 Task: In the  document floraandfauna.txt Use the tool word Count 'and display word count while typing' Create the translated copy of the document in  'Chinese (Simplified)' Change notification to  Comments for you
Action: Key pressed 9
Screenshot: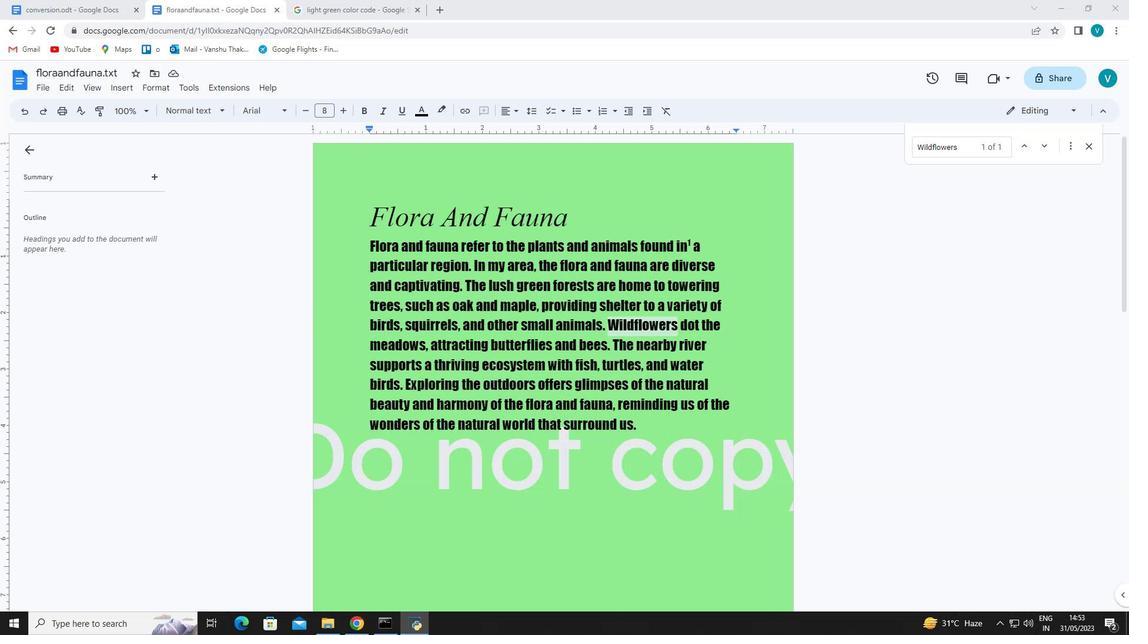 
Action: Mouse moved to (201, 88)
Screenshot: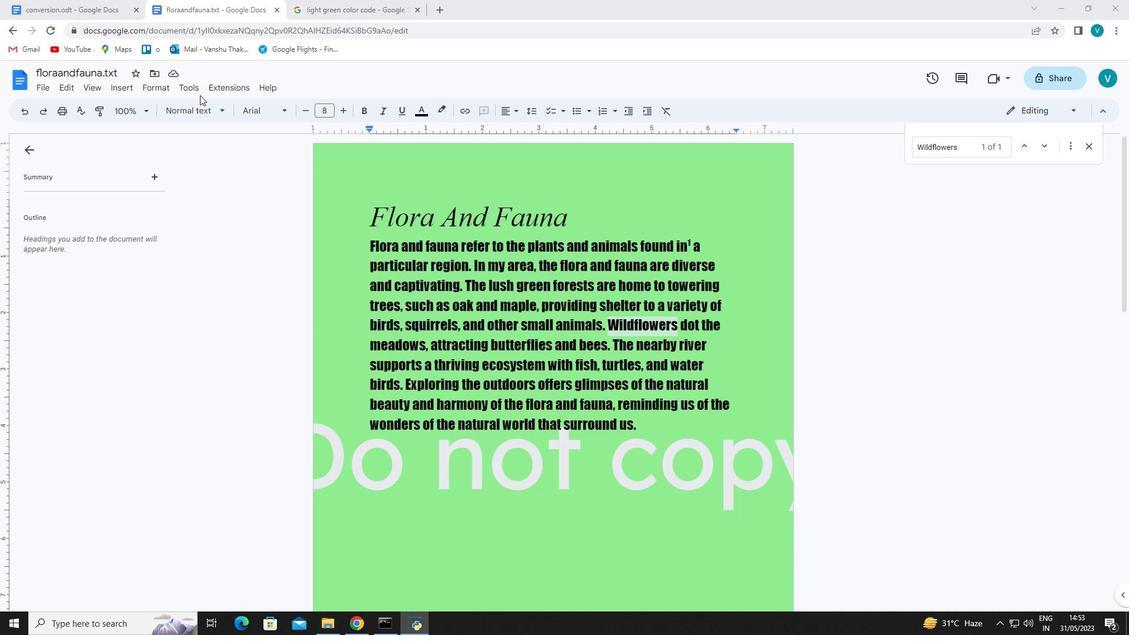 
Action: Mouse pressed left at (201, 88)
Screenshot: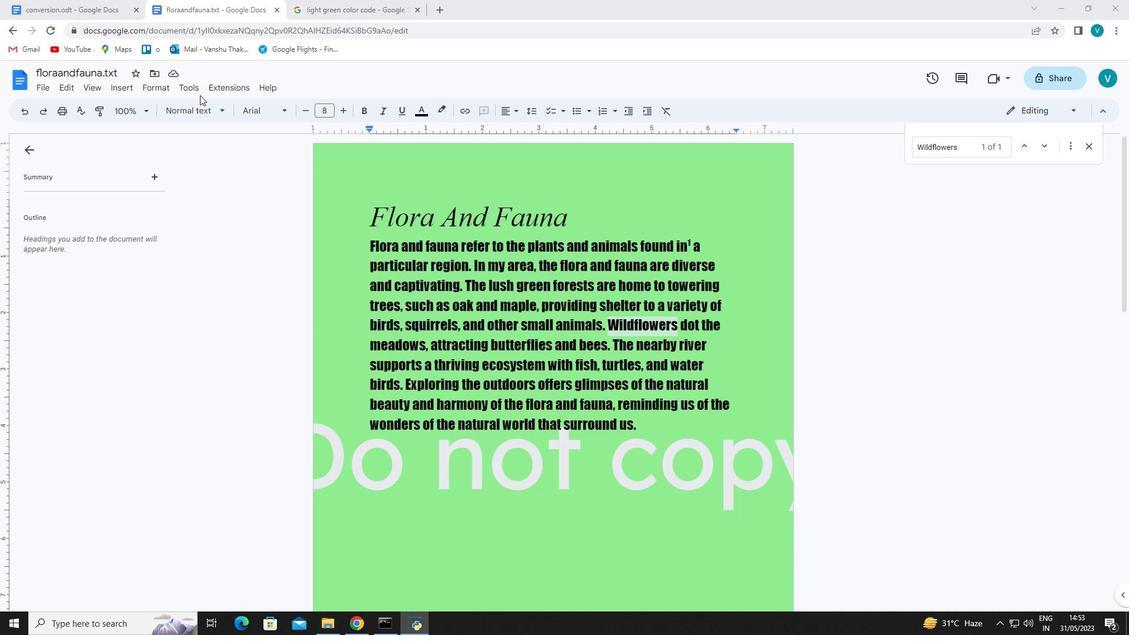 
Action: Mouse moved to (215, 125)
Screenshot: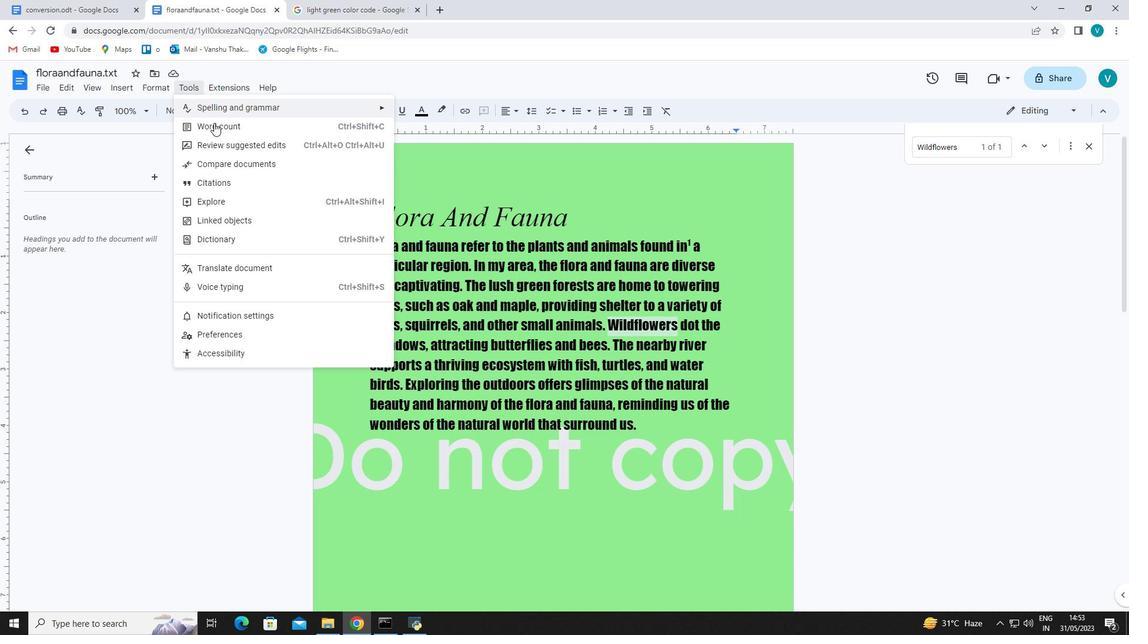 
Action: Mouse pressed left at (215, 125)
Screenshot: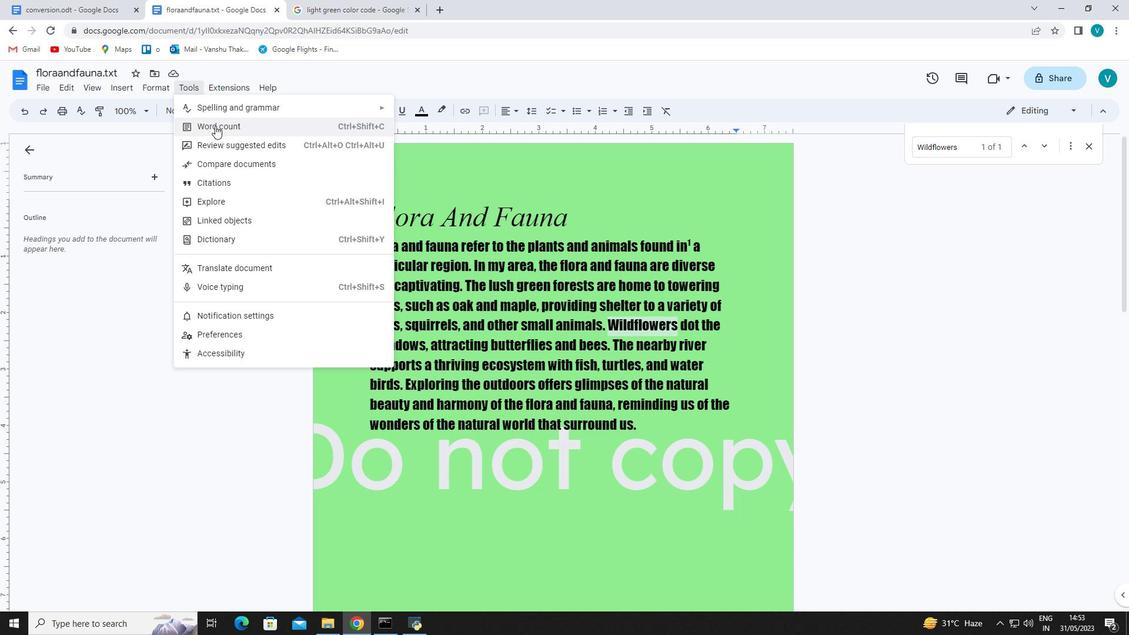 
Action: Mouse moved to (488, 389)
Screenshot: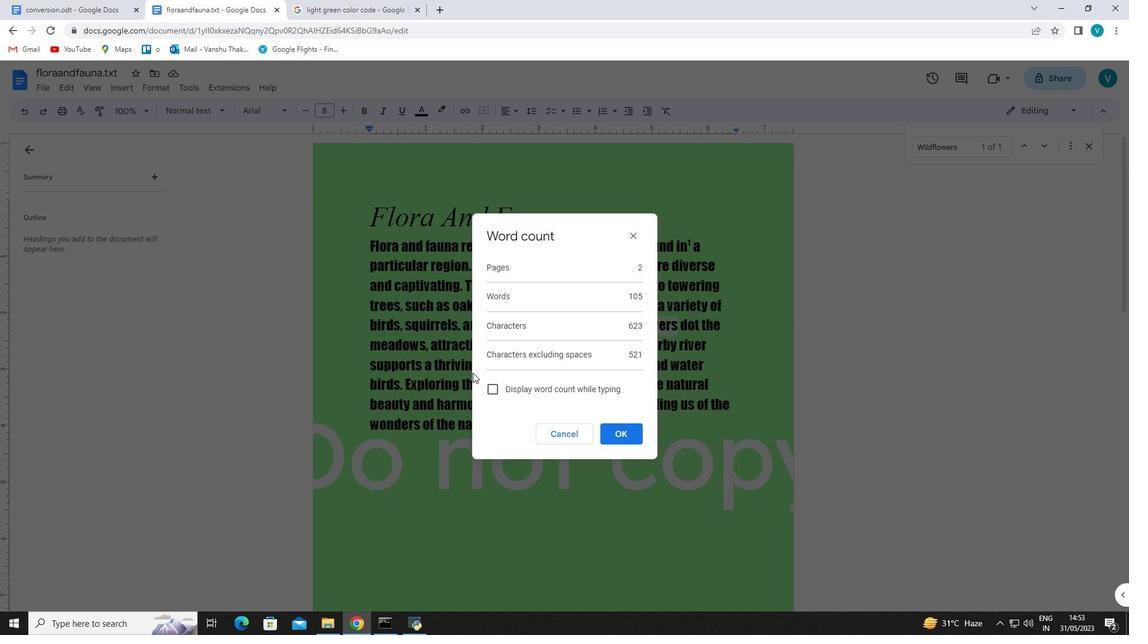 
Action: Mouse pressed left at (488, 389)
Screenshot: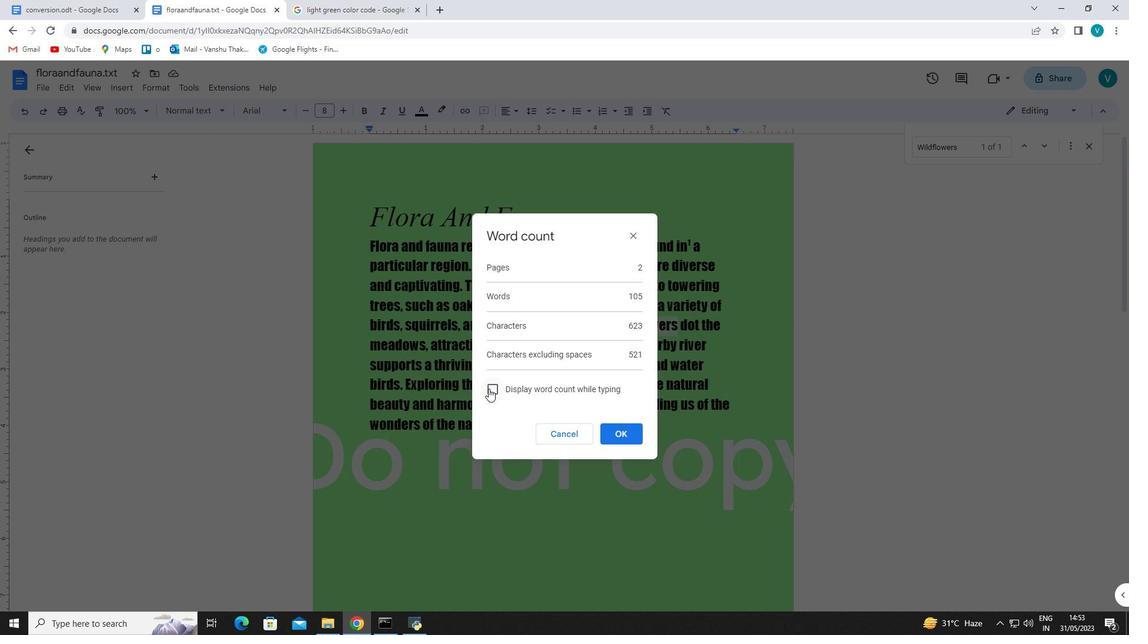 
Action: Mouse moved to (631, 428)
Screenshot: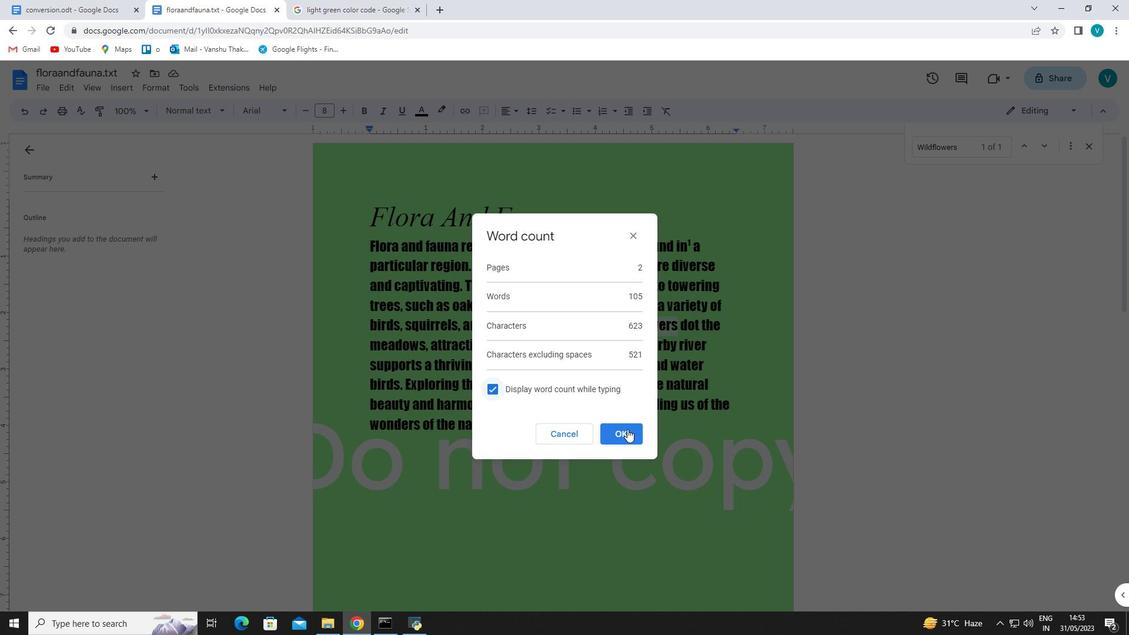 
Action: Mouse pressed left at (631, 428)
Screenshot: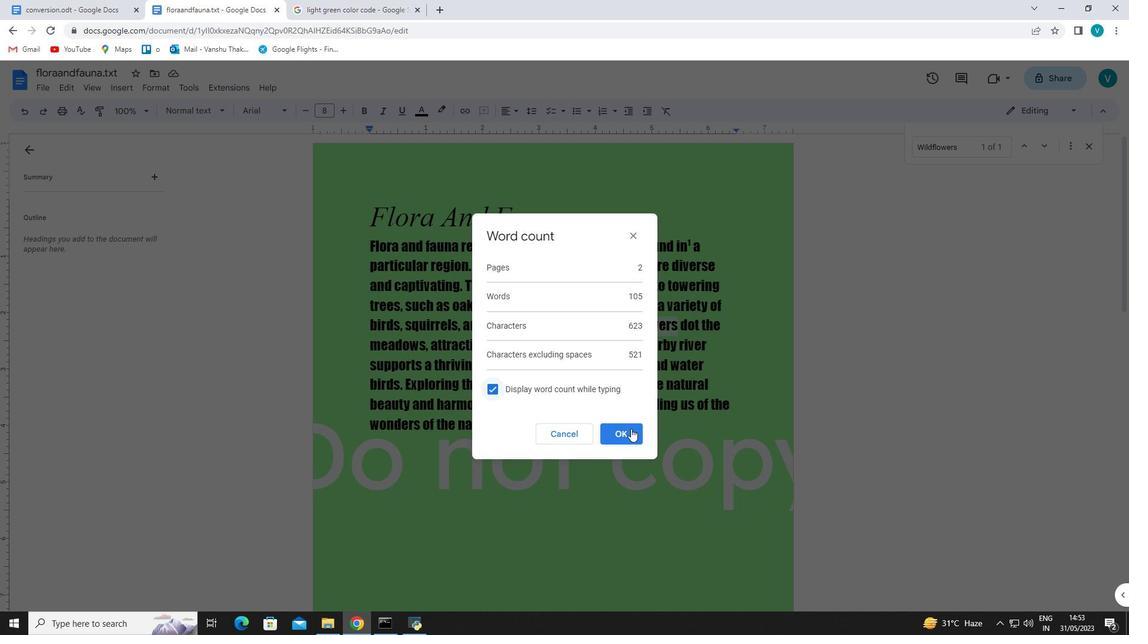 
Action: Mouse moved to (194, 82)
Screenshot: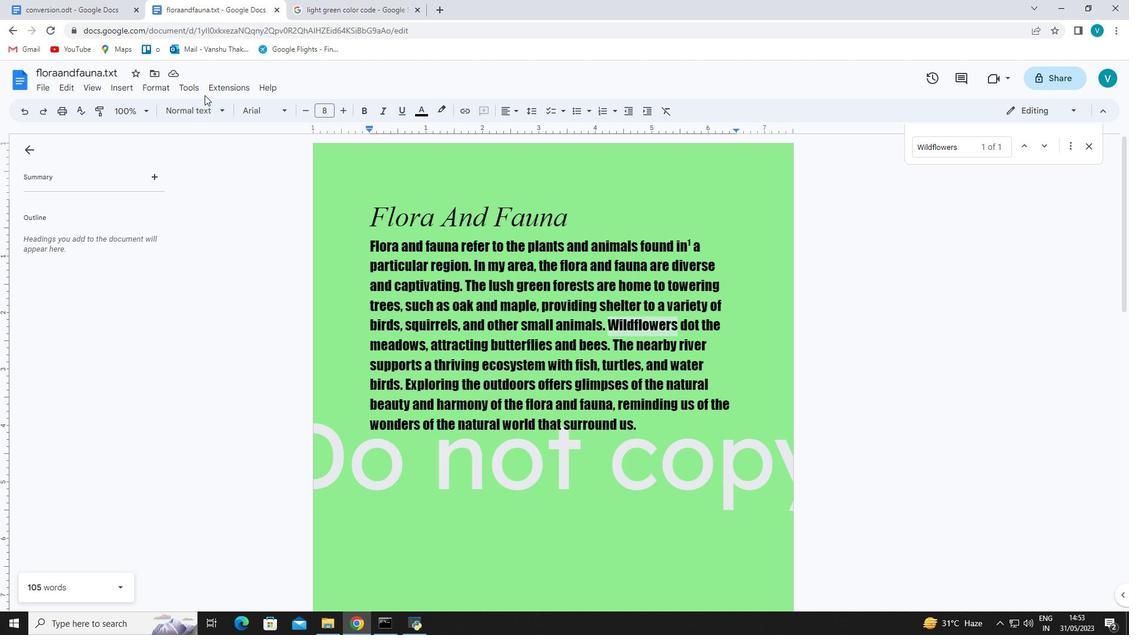 
Action: Mouse pressed left at (194, 82)
Screenshot: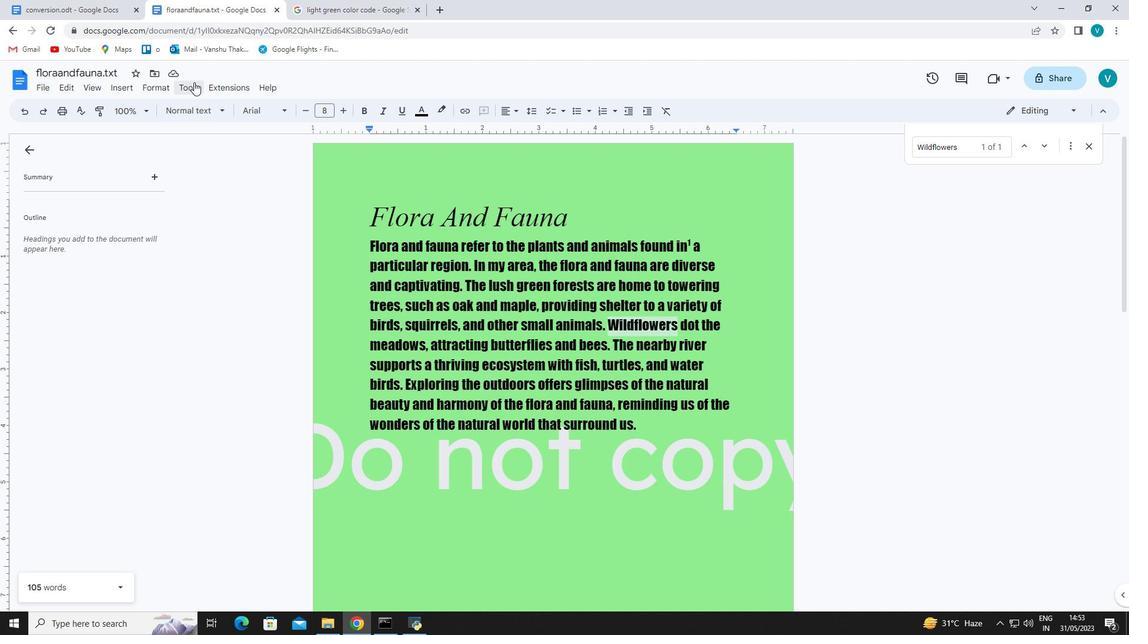 
Action: Mouse moved to (267, 268)
Screenshot: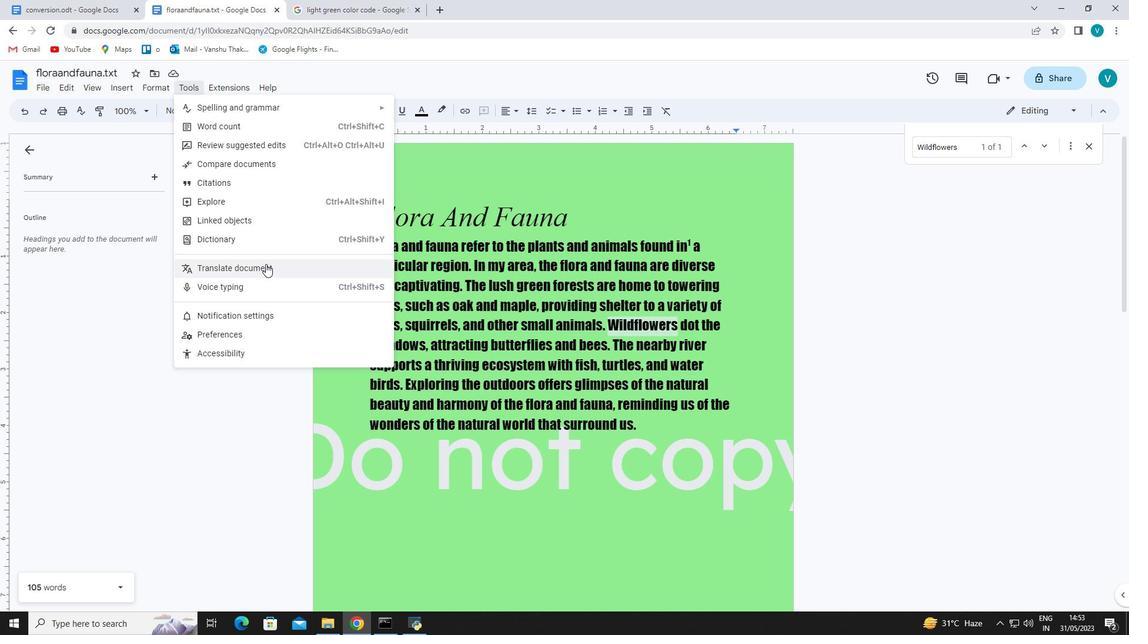
Action: Mouse pressed left at (267, 268)
Screenshot: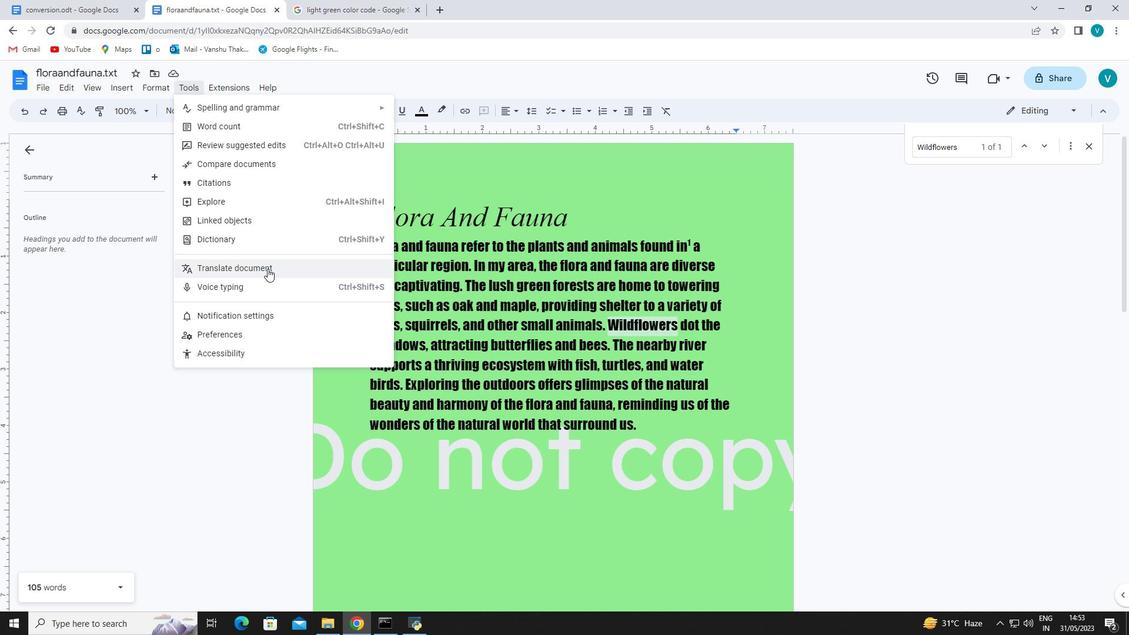 
Action: Mouse moved to (491, 355)
Screenshot: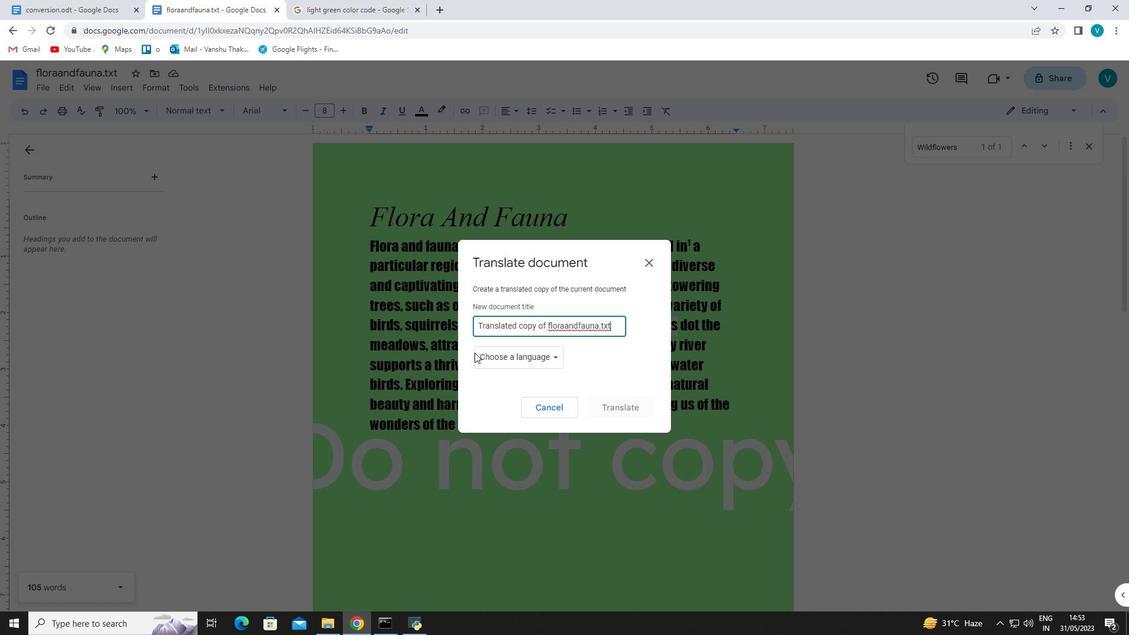 
Action: Mouse pressed left at (491, 355)
Screenshot: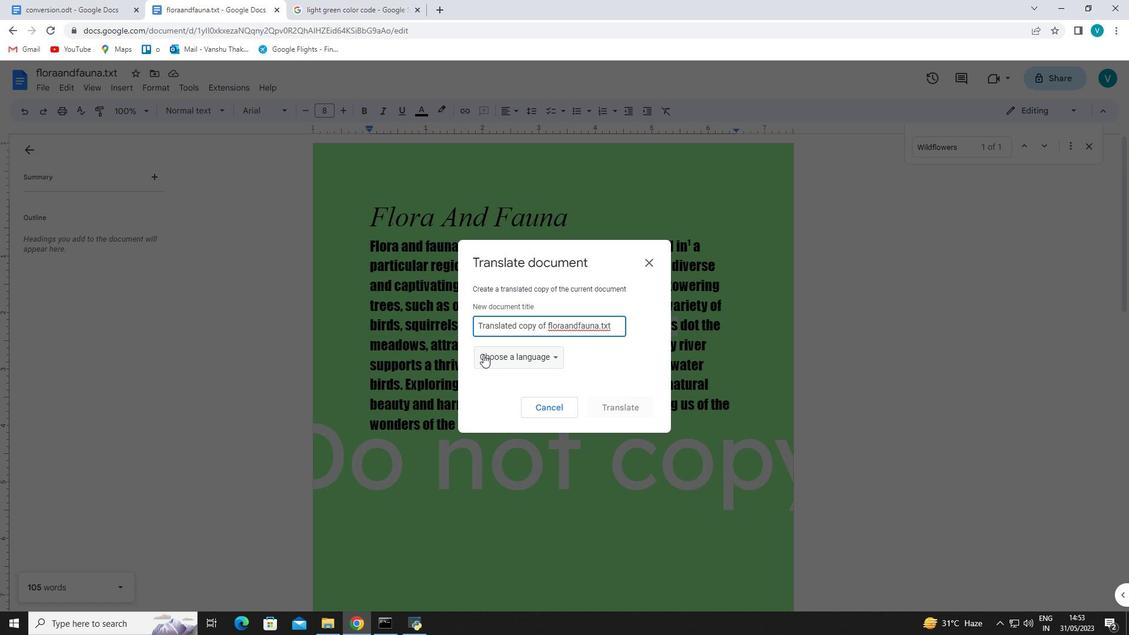 
Action: Mouse moved to (540, 420)
Screenshot: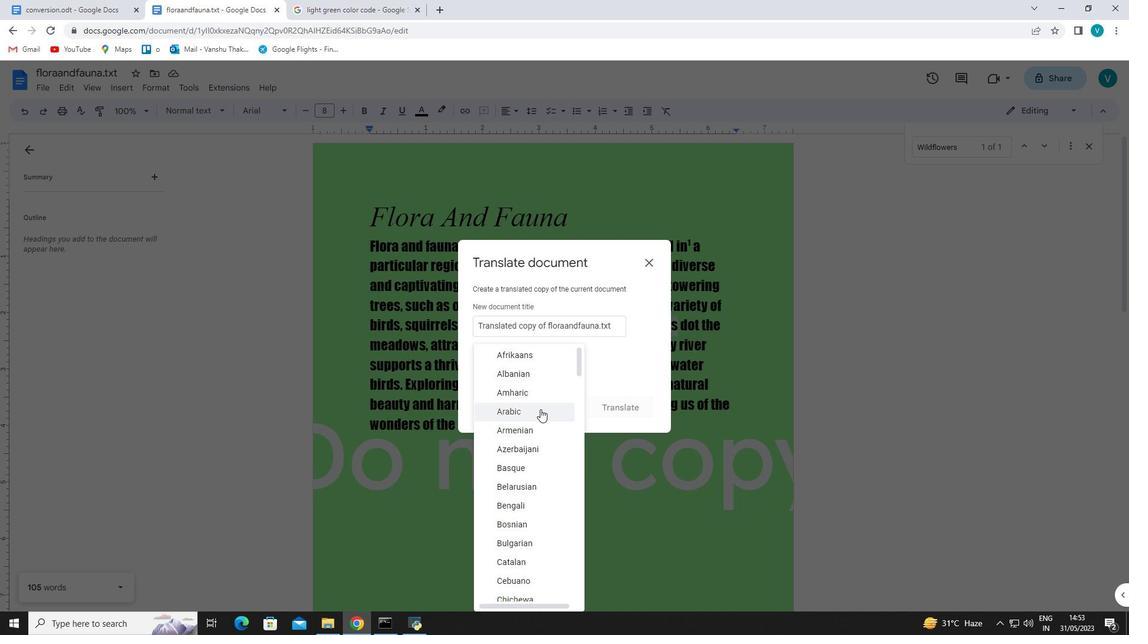 
Action: Mouse scrolled (540, 420) with delta (0, 0)
Screenshot: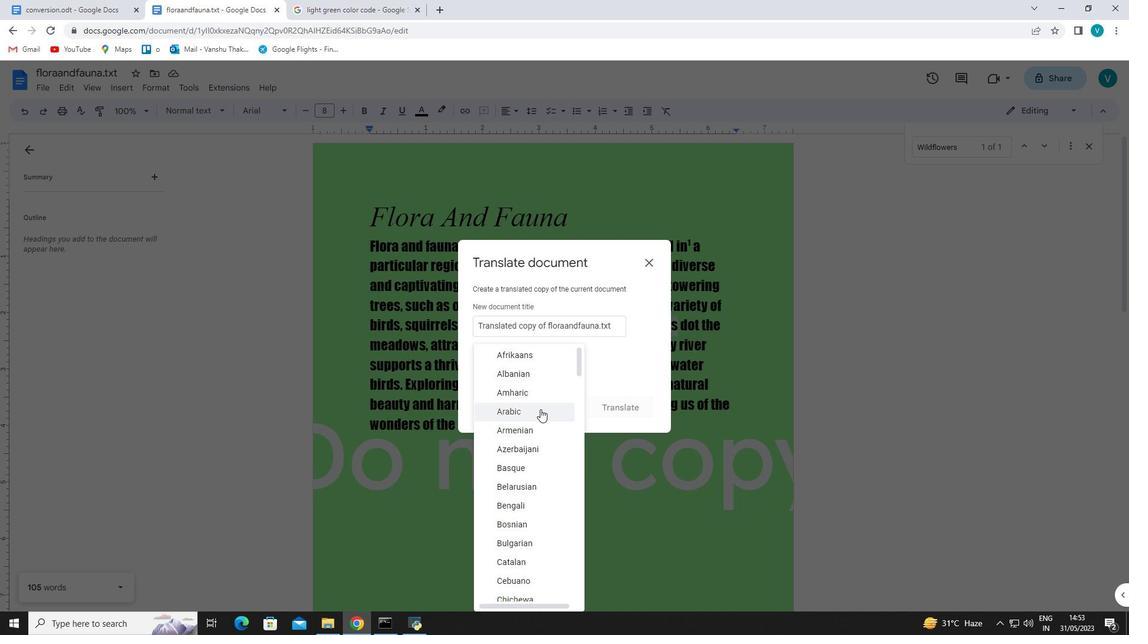 
Action: Mouse scrolled (540, 420) with delta (0, 0)
Screenshot: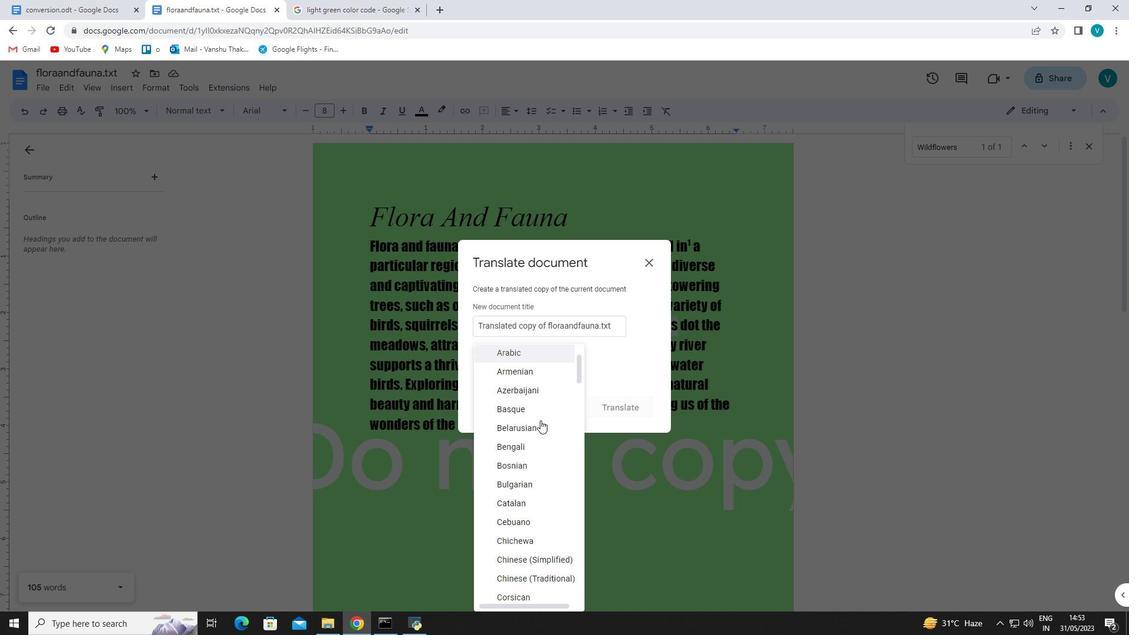 
Action: Mouse moved to (548, 503)
Screenshot: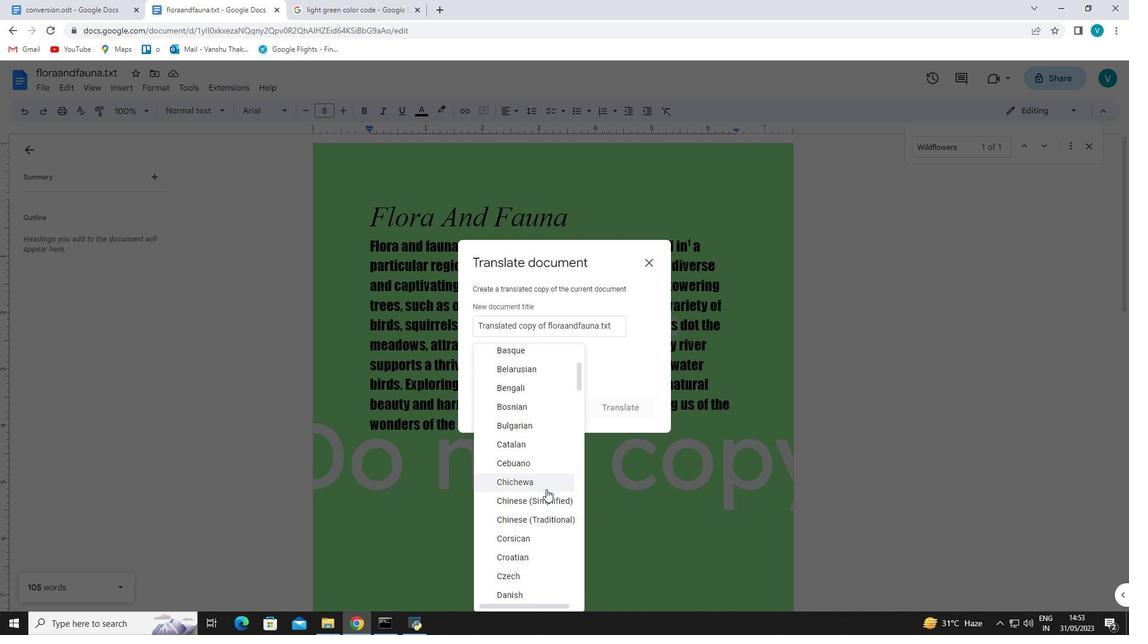 
Action: Mouse pressed left at (548, 503)
Screenshot: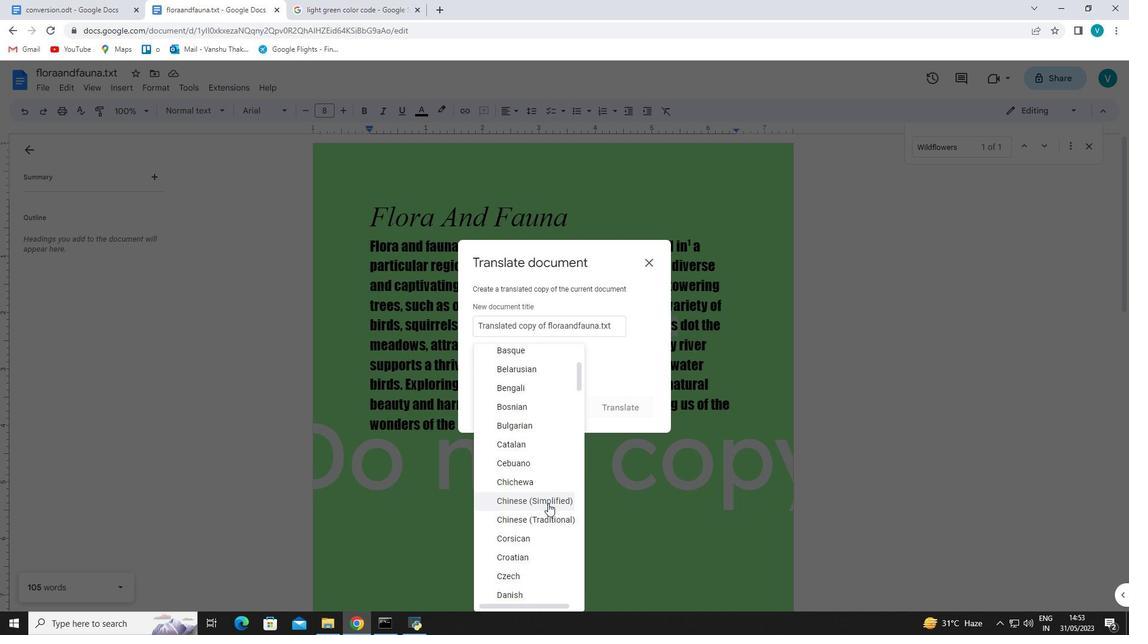 
Action: Mouse moved to (592, 407)
Screenshot: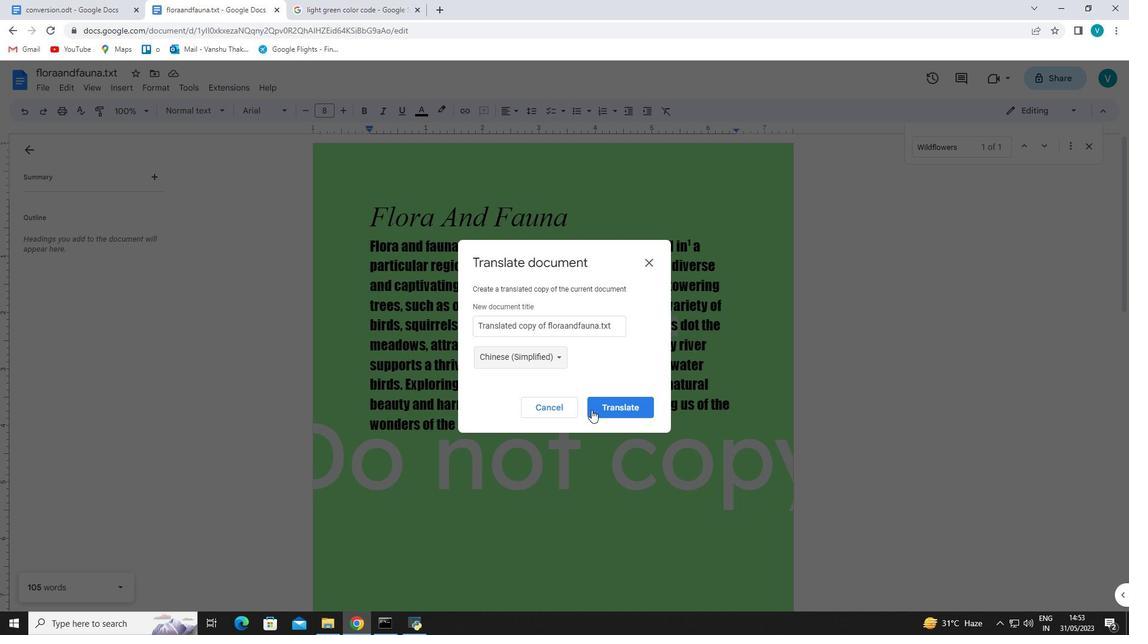 
Action: Mouse pressed left at (592, 407)
Screenshot: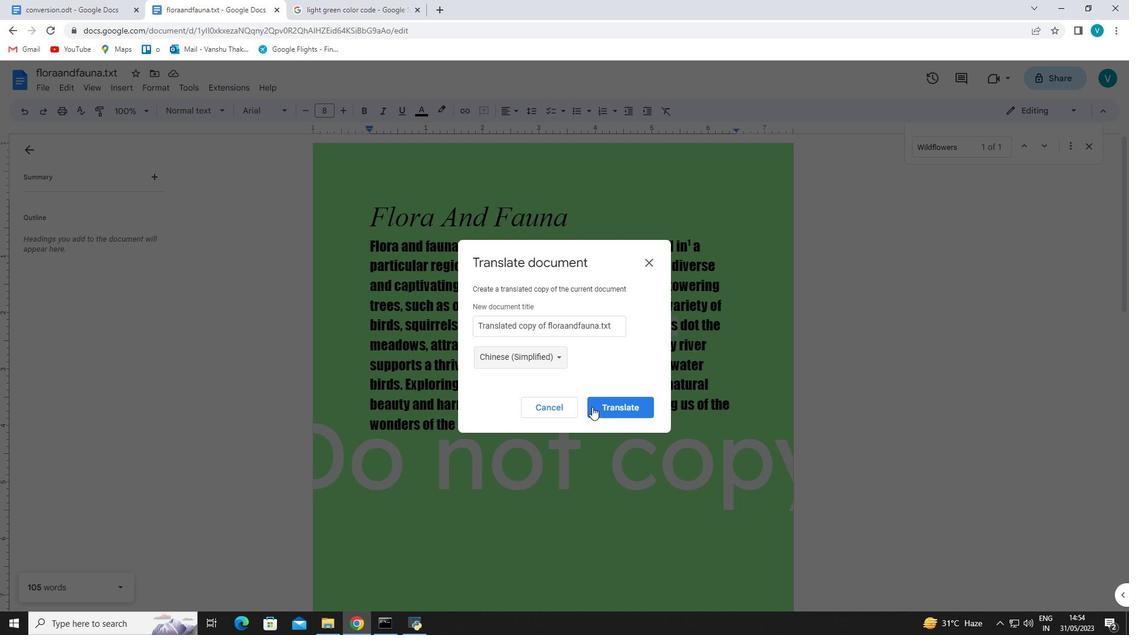 
Action: Mouse moved to (254, 15)
Screenshot: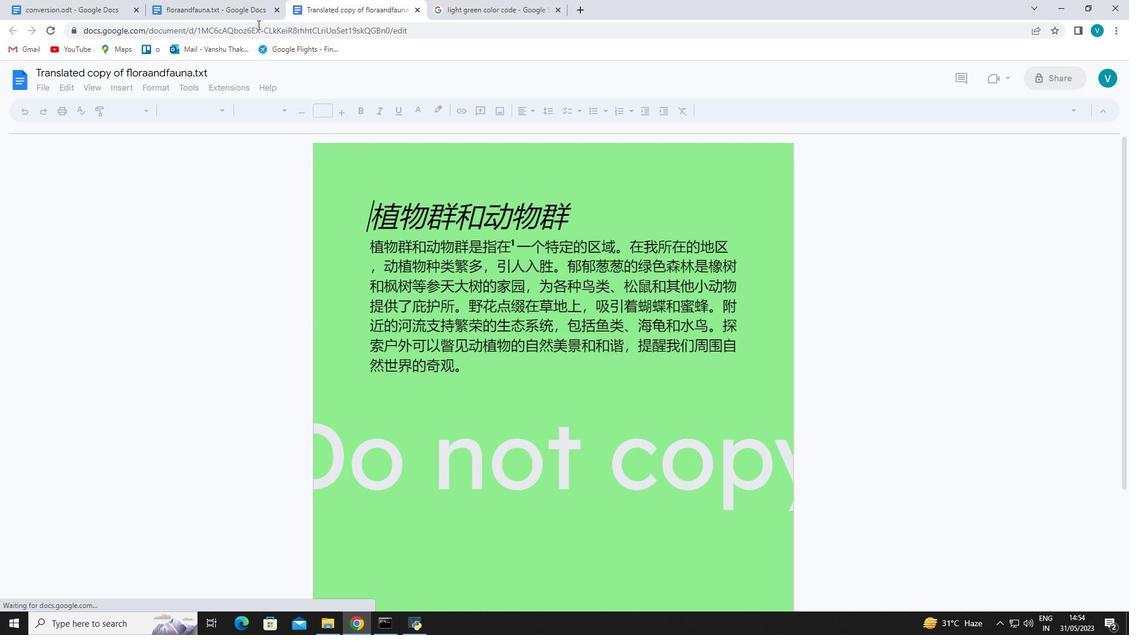 
Action: Mouse pressed left at (254, 15)
Screenshot: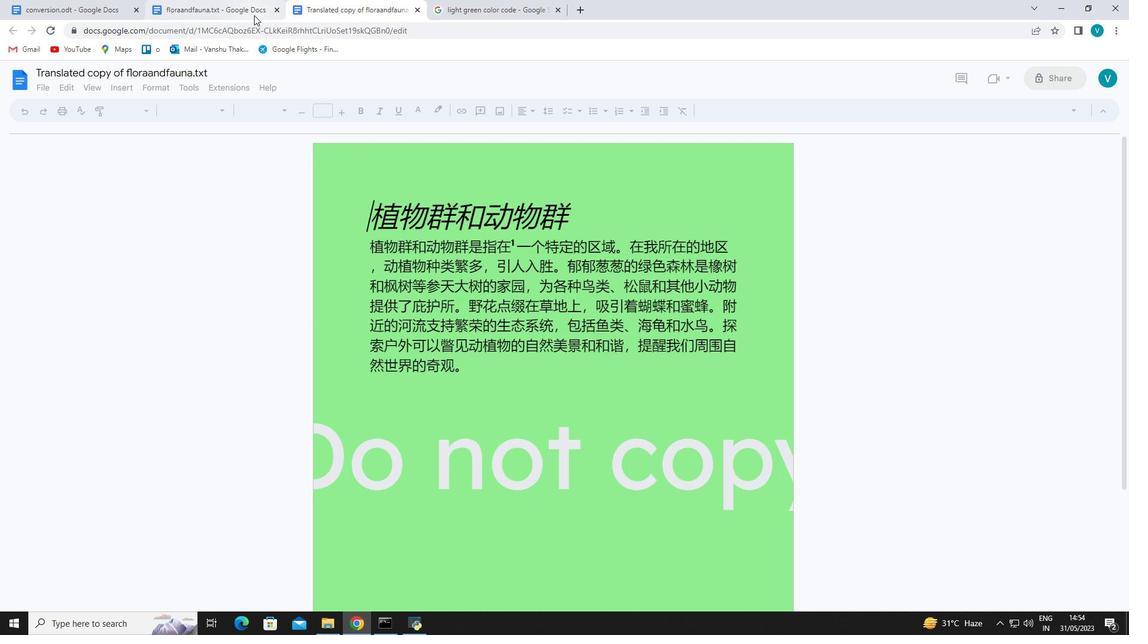 
Action: Mouse moved to (170, 86)
Screenshot: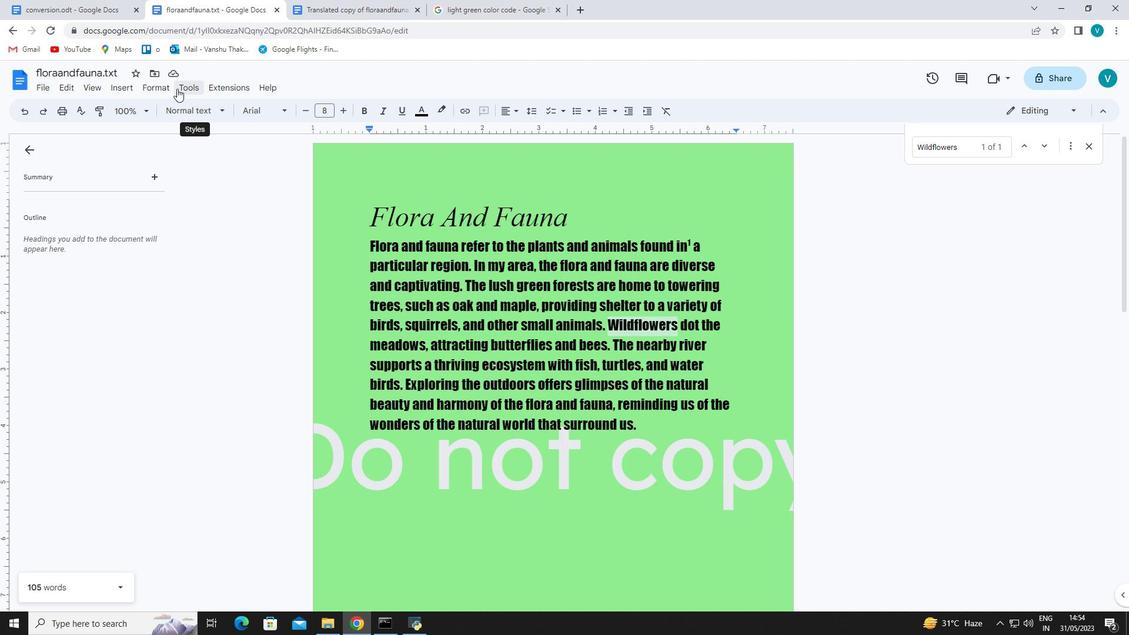 
Action: Mouse pressed left at (170, 86)
Screenshot: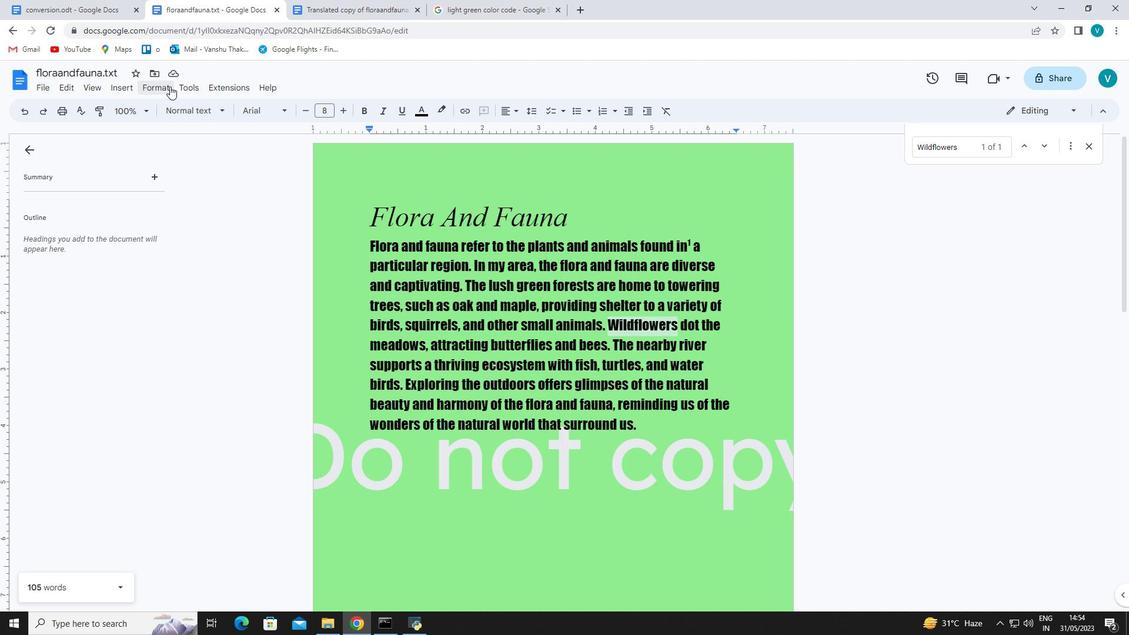 
Action: Mouse moved to (180, 85)
Screenshot: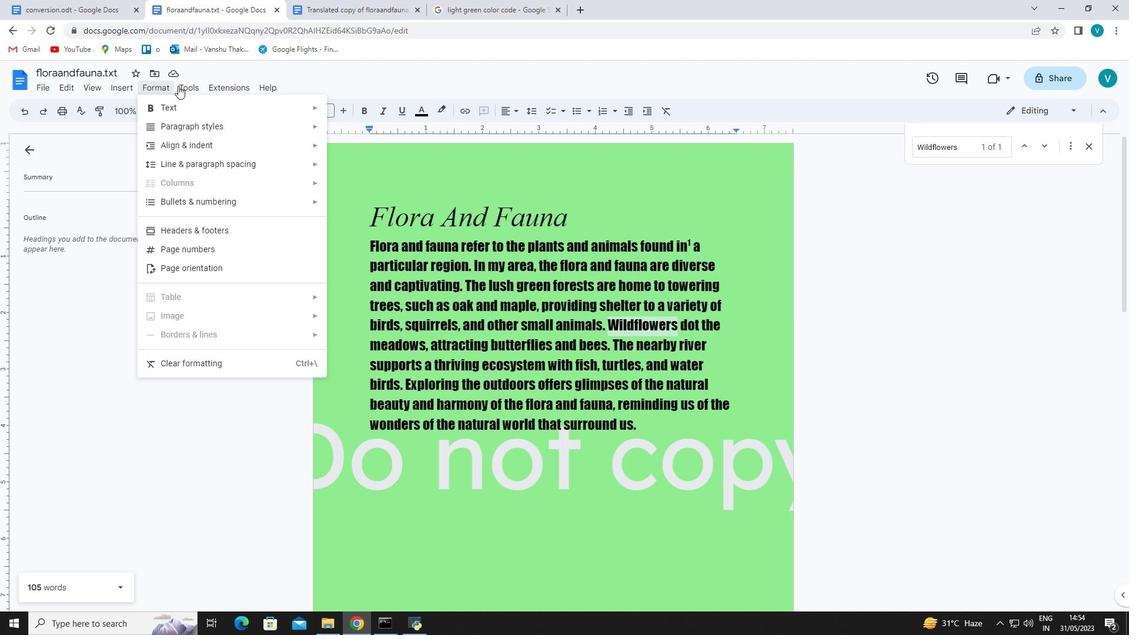 
Action: Mouse pressed left at (180, 85)
Screenshot: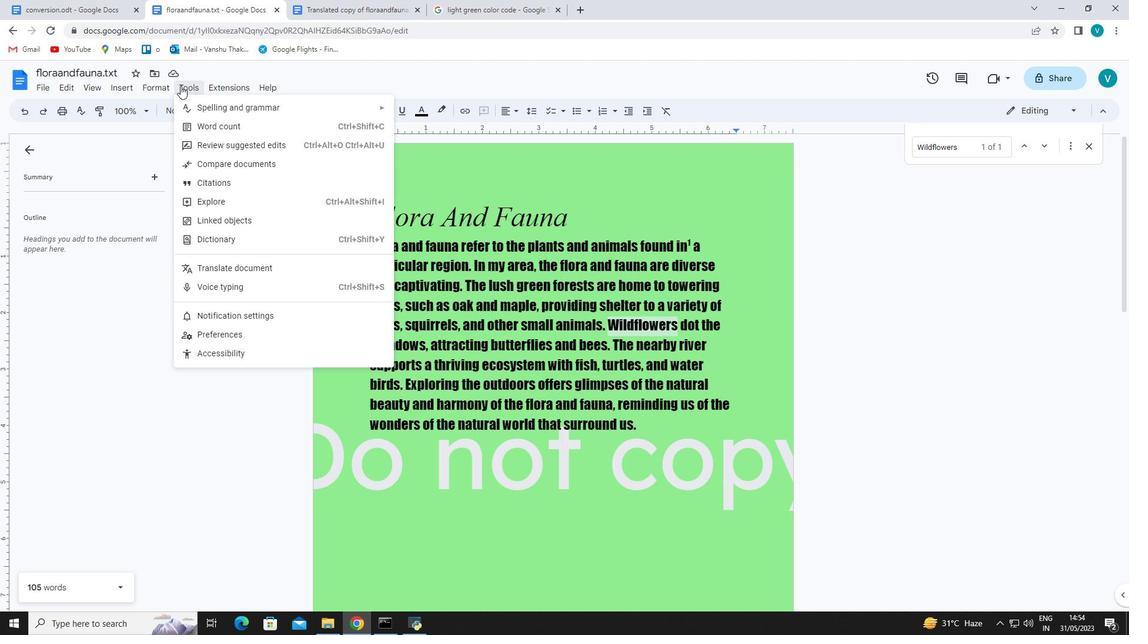 
Action: Mouse pressed left at (180, 85)
Screenshot: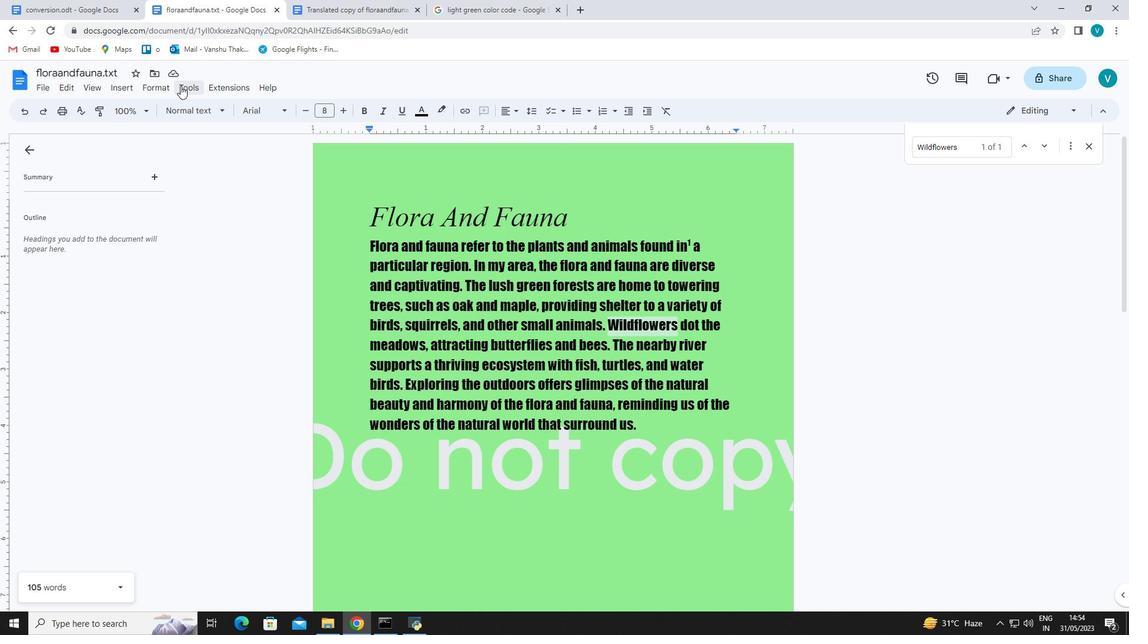 
Action: Mouse moved to (261, 310)
Screenshot: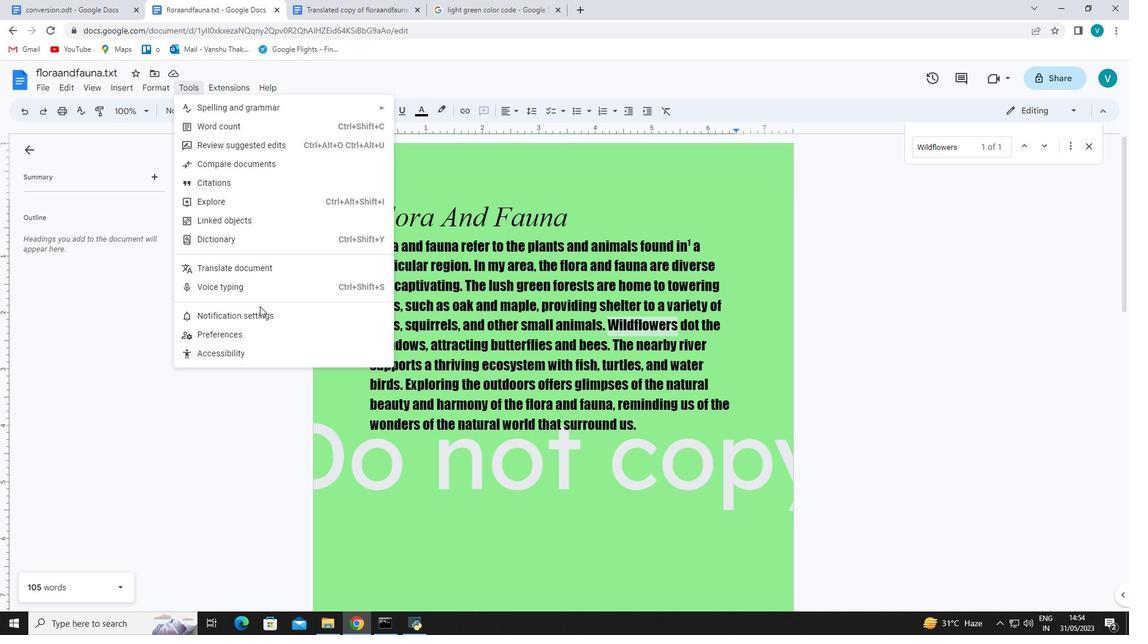 
Action: Mouse pressed left at (261, 310)
Screenshot: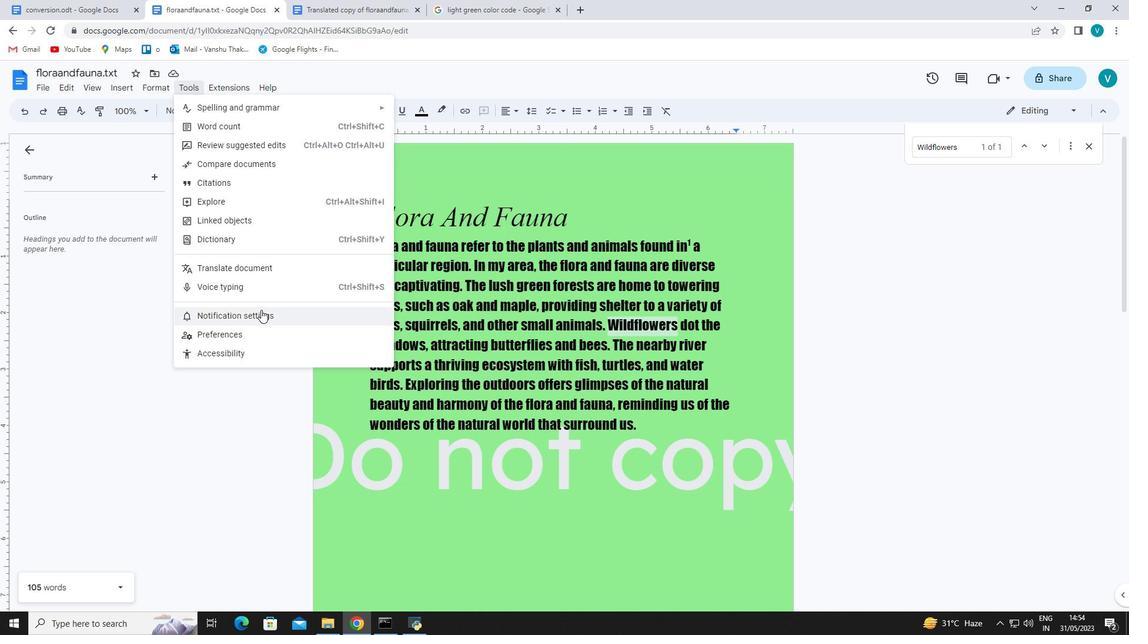 
Action: Mouse moved to (473, 278)
Screenshot: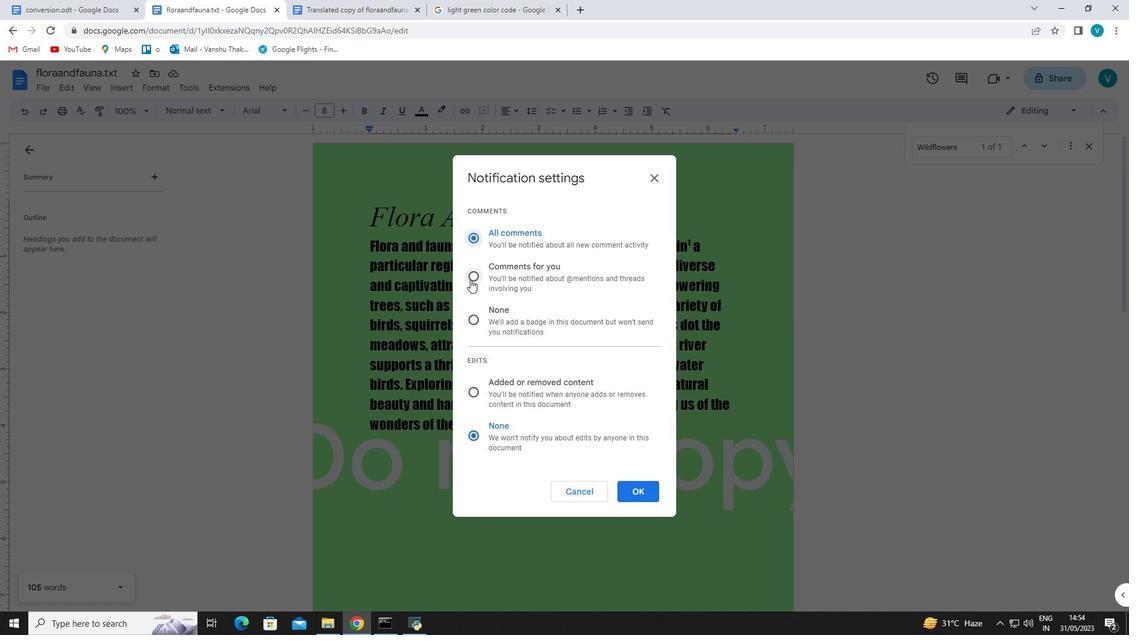 
Action: Mouse pressed left at (473, 278)
Screenshot: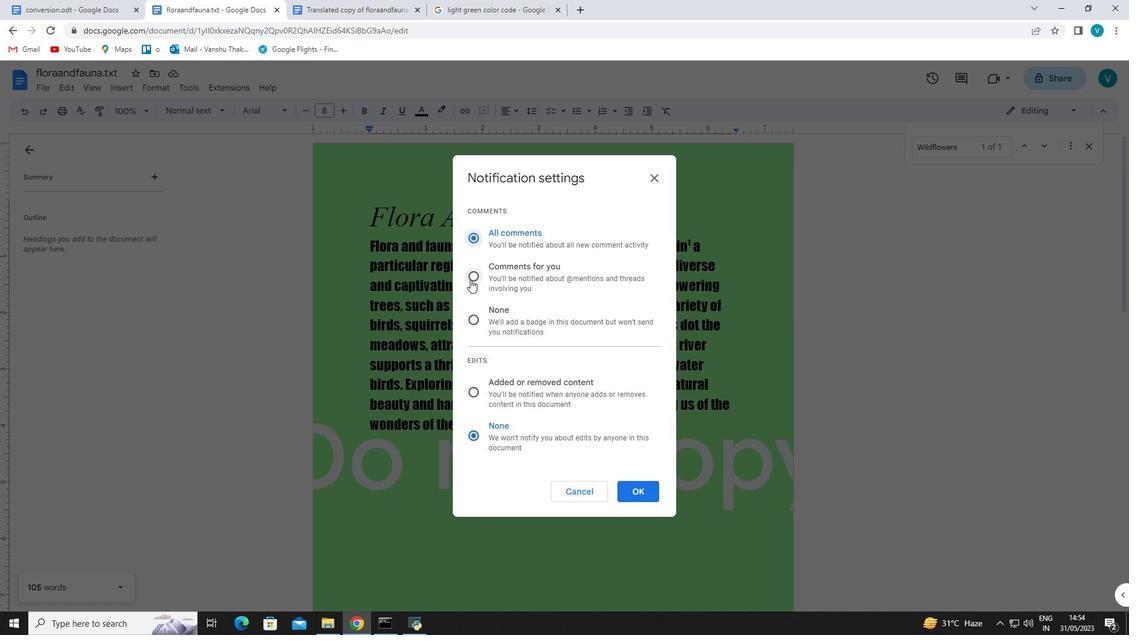 
Action: Mouse moved to (625, 492)
Screenshot: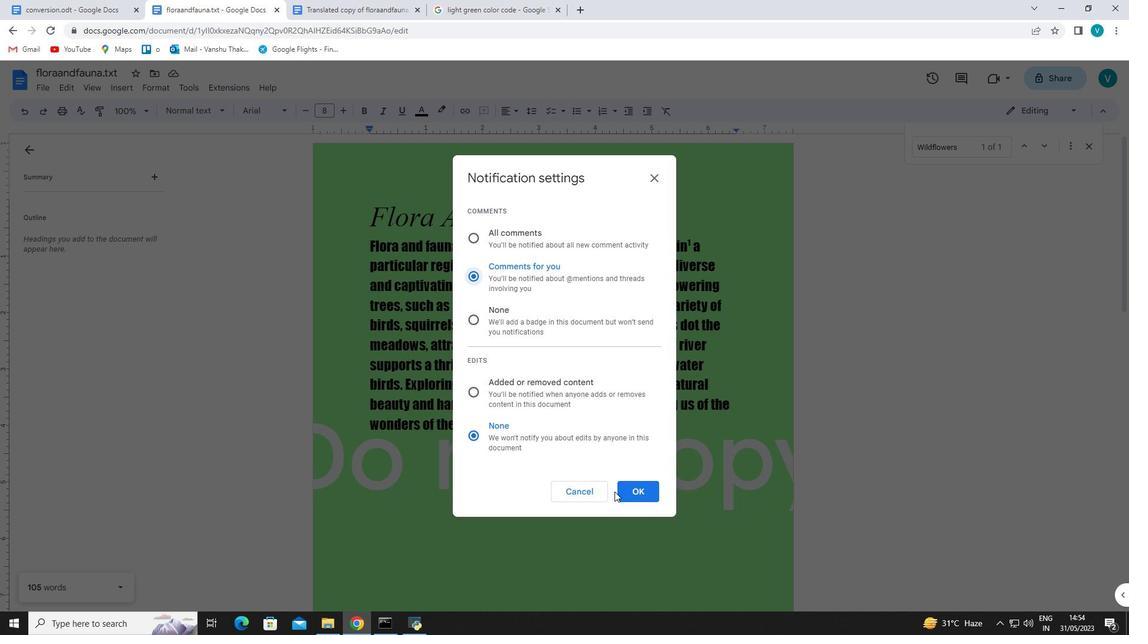 
Action: Mouse pressed left at (625, 492)
Screenshot: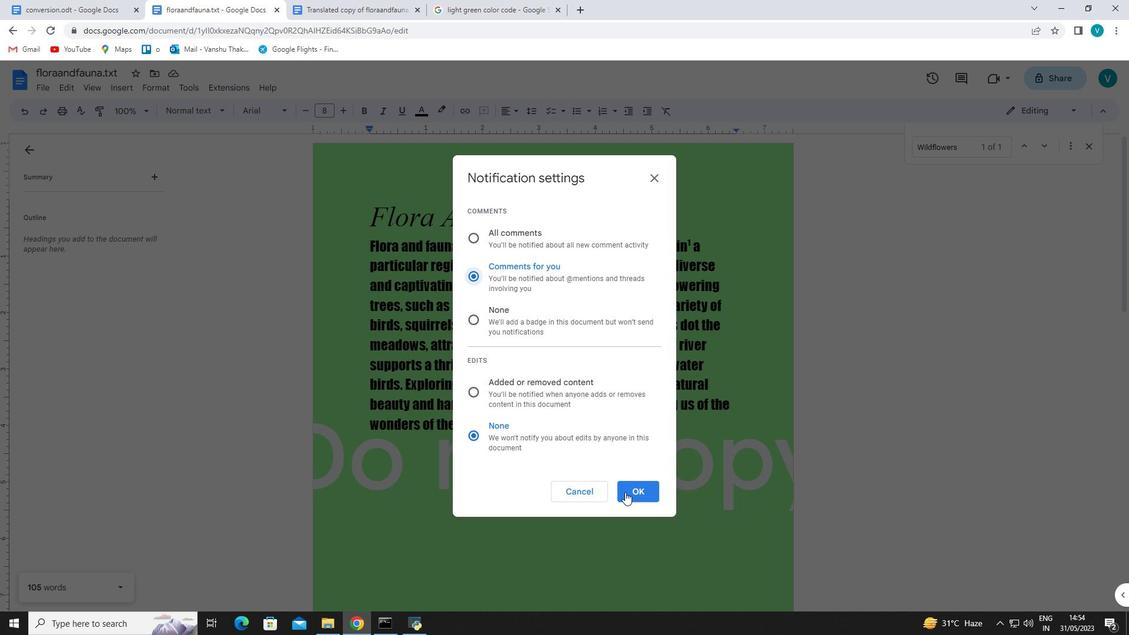 
Action: Mouse moved to (626, 488)
Screenshot: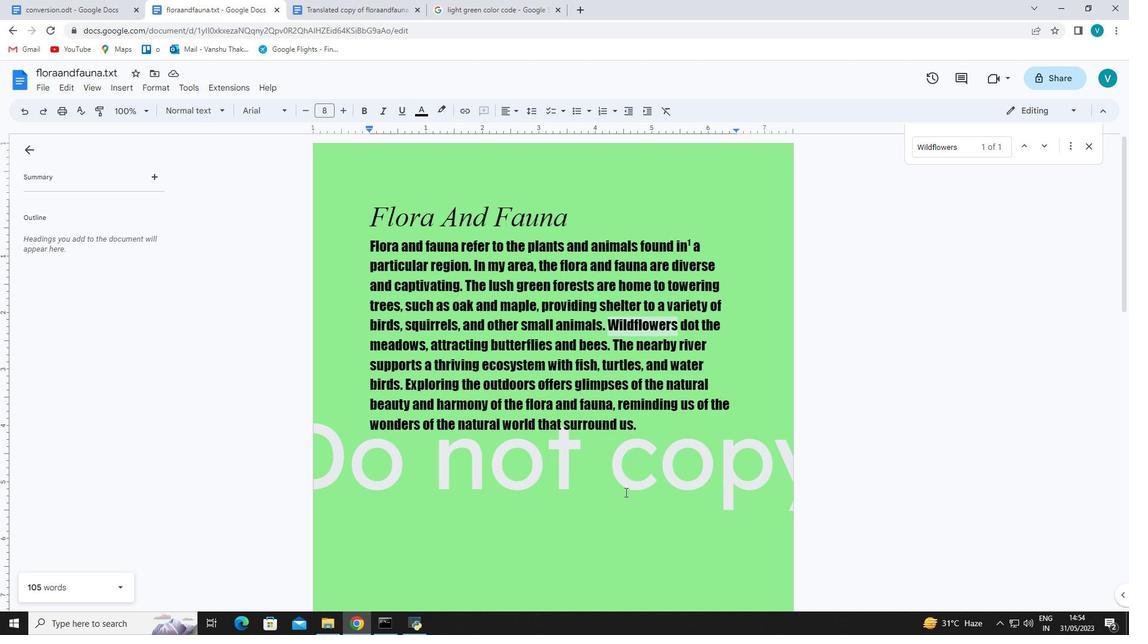 
